 Task: Enable the option "Use video buffers in system memory" for DirectX (DirectDraw) video output.
Action: Mouse moved to (116, 25)
Screenshot: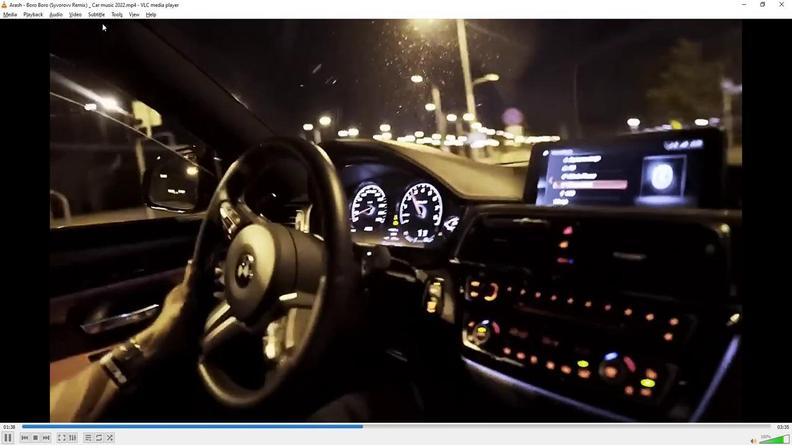 
Action: Mouse pressed left at (116, 25)
Screenshot: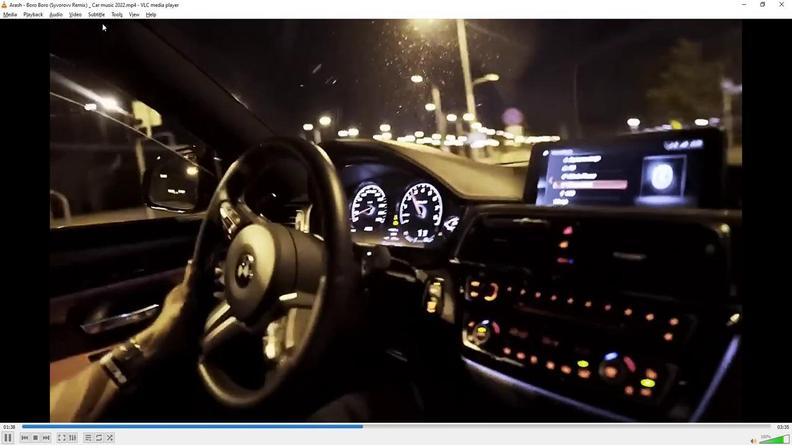 
Action: Mouse moved to (137, 119)
Screenshot: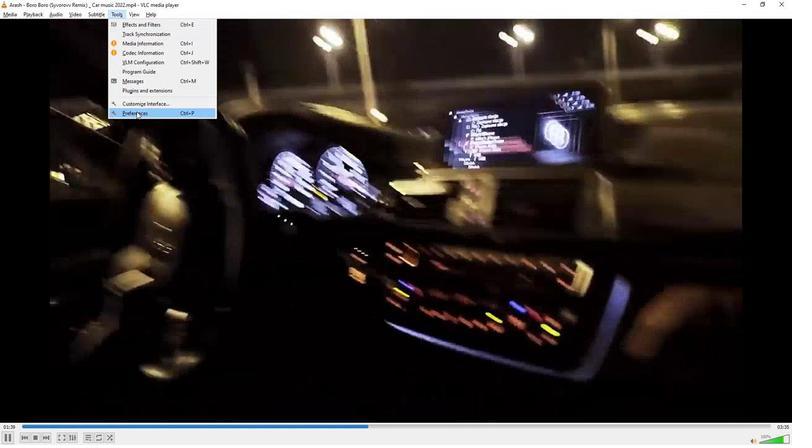 
Action: Mouse pressed left at (137, 119)
Screenshot: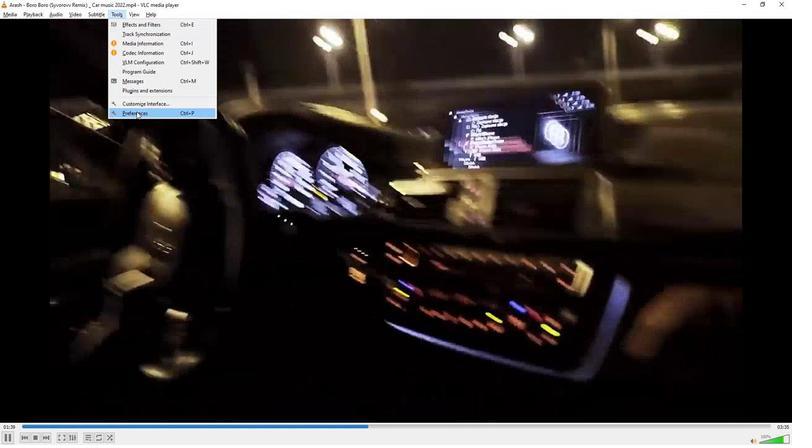 
Action: Mouse moved to (174, 349)
Screenshot: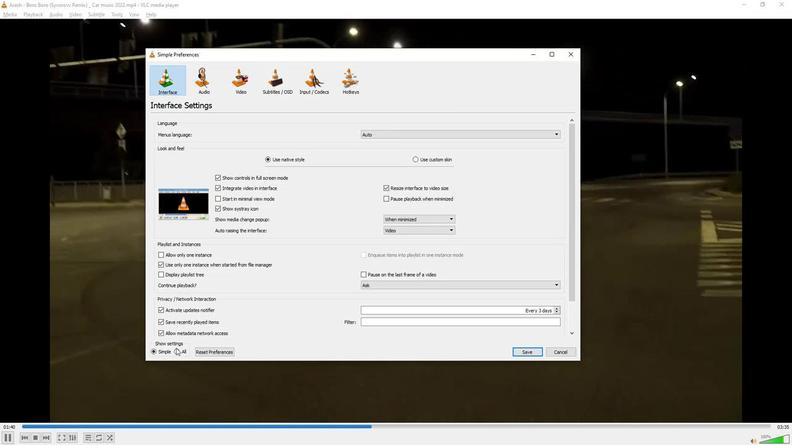 
Action: Mouse pressed left at (174, 349)
Screenshot: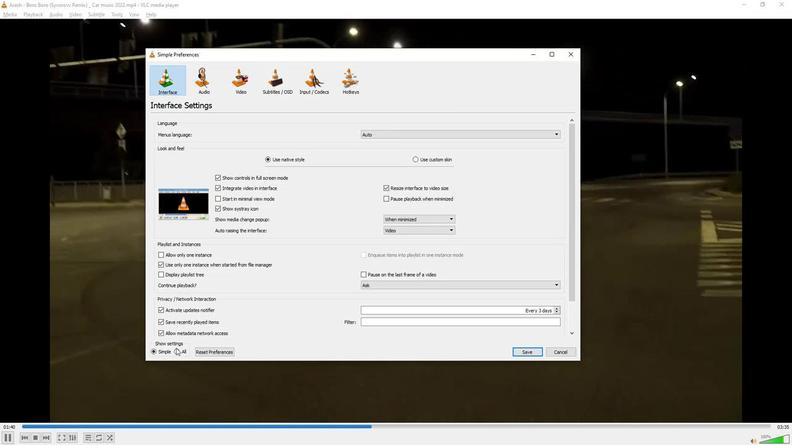 
Action: Mouse moved to (183, 267)
Screenshot: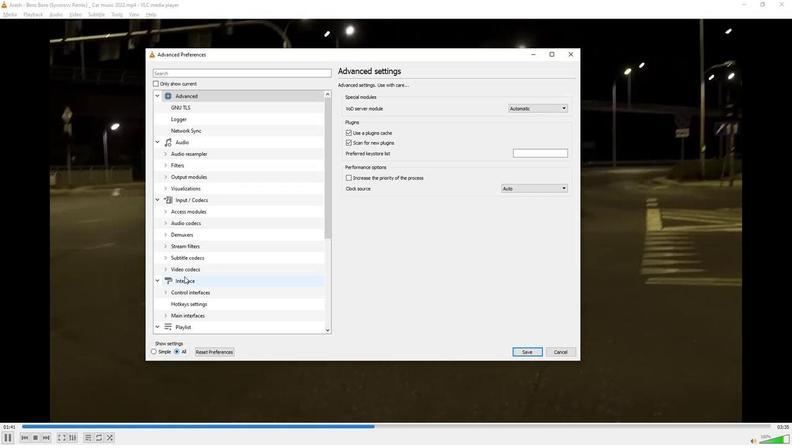 
Action: Mouse scrolled (183, 267) with delta (0, 0)
Screenshot: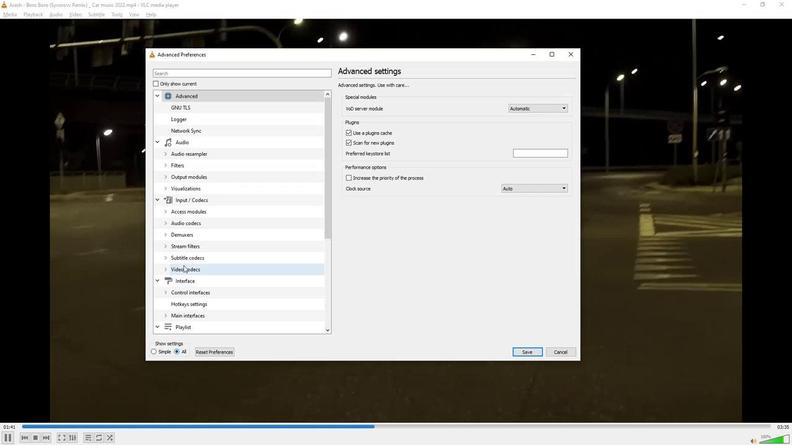 
Action: Mouse scrolled (183, 267) with delta (0, 0)
Screenshot: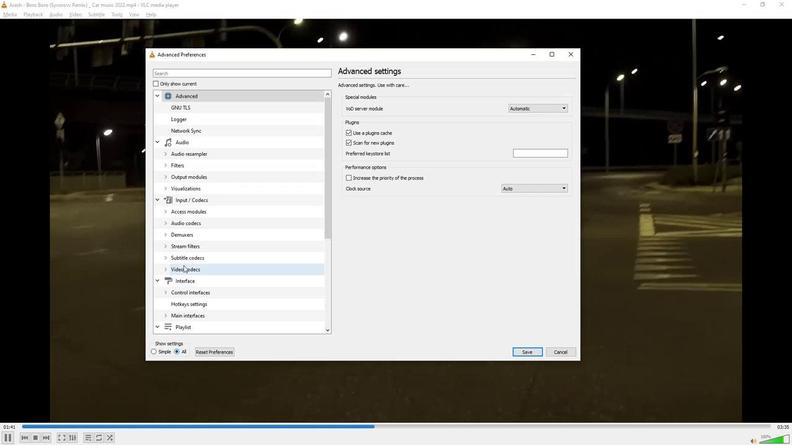 
Action: Mouse scrolled (183, 267) with delta (0, 0)
Screenshot: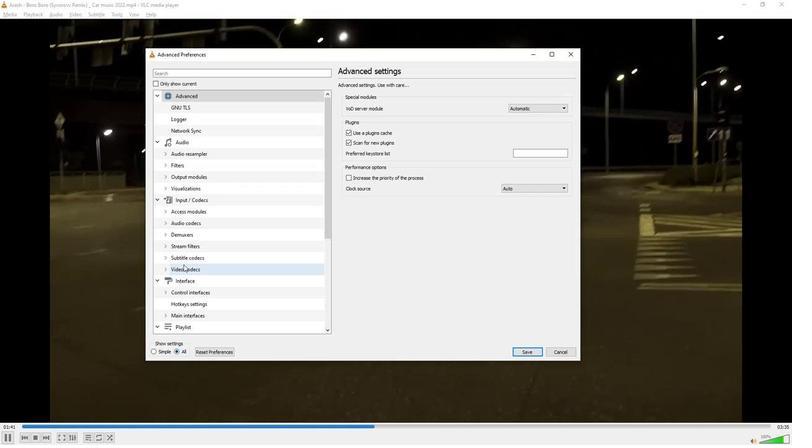
Action: Mouse scrolled (183, 267) with delta (0, 0)
Screenshot: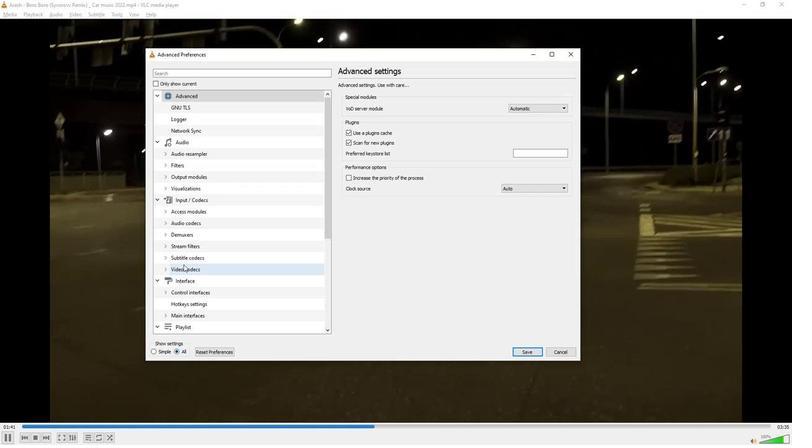 
Action: Mouse moved to (181, 267)
Screenshot: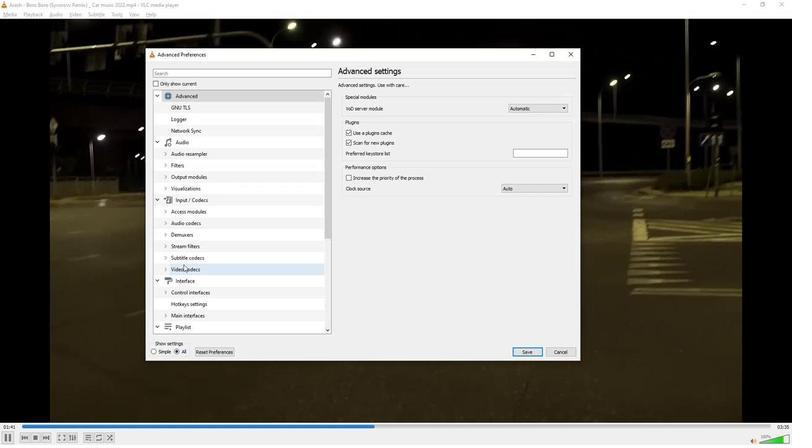 
Action: Mouse scrolled (181, 266) with delta (0, 0)
Screenshot: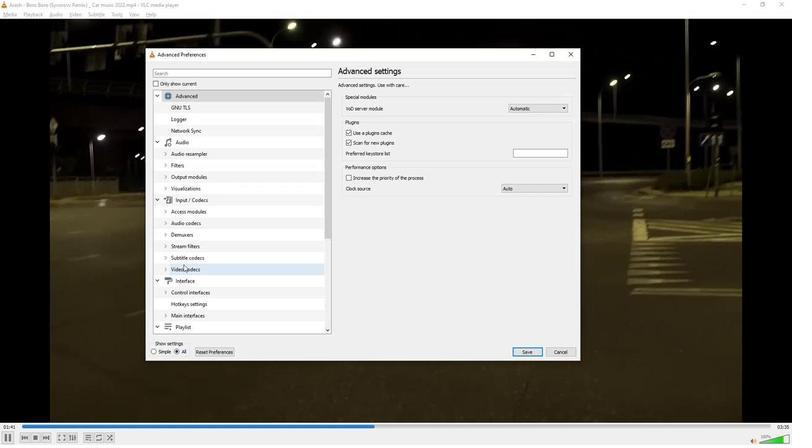
Action: Mouse moved to (165, 305)
Screenshot: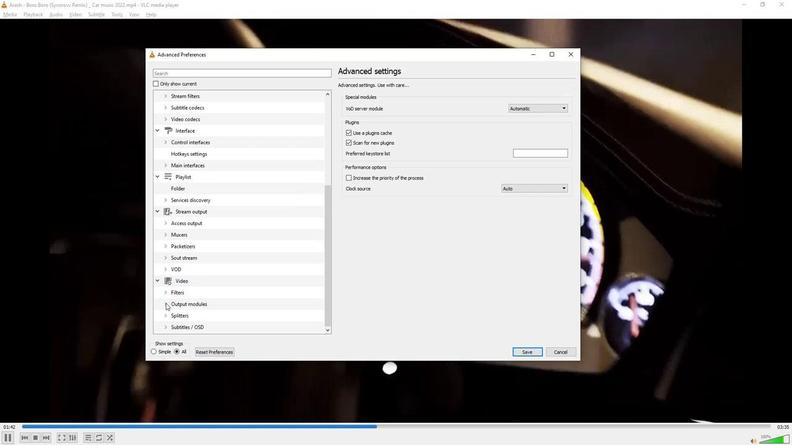 
Action: Mouse pressed left at (165, 305)
Screenshot: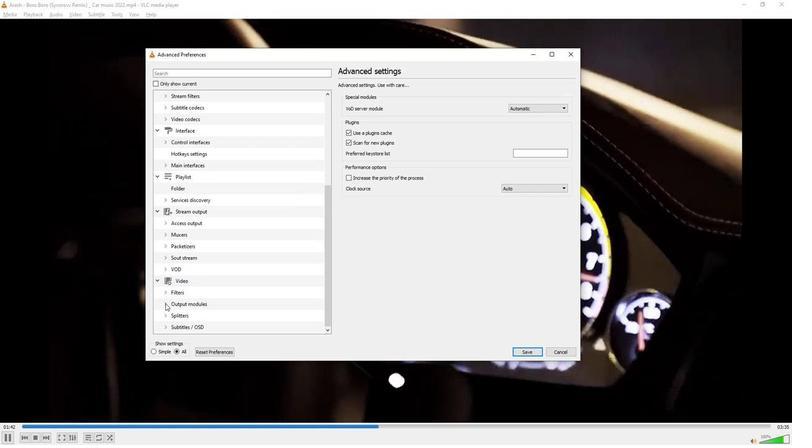 
Action: Mouse moved to (181, 297)
Screenshot: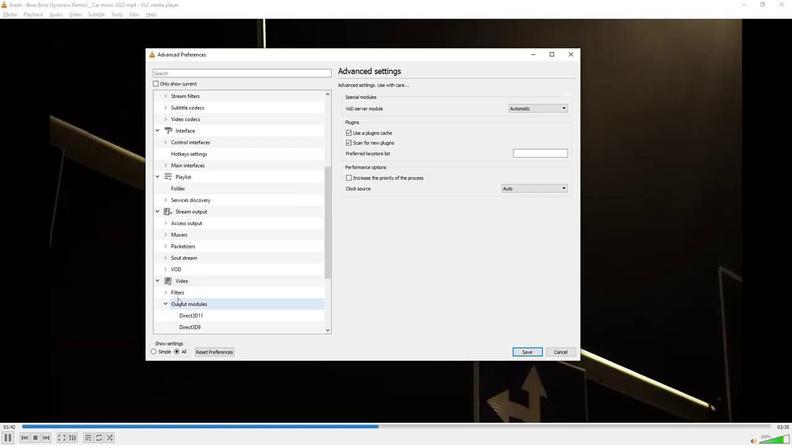 
Action: Mouse scrolled (181, 296) with delta (0, 0)
Screenshot: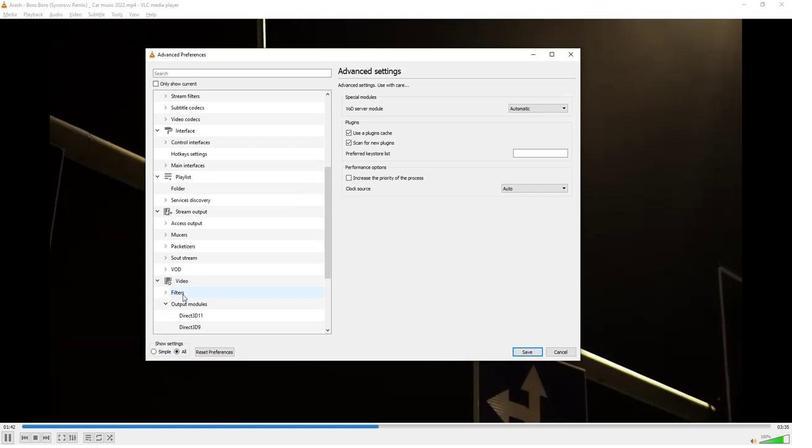
Action: Mouse scrolled (181, 296) with delta (0, 0)
Screenshot: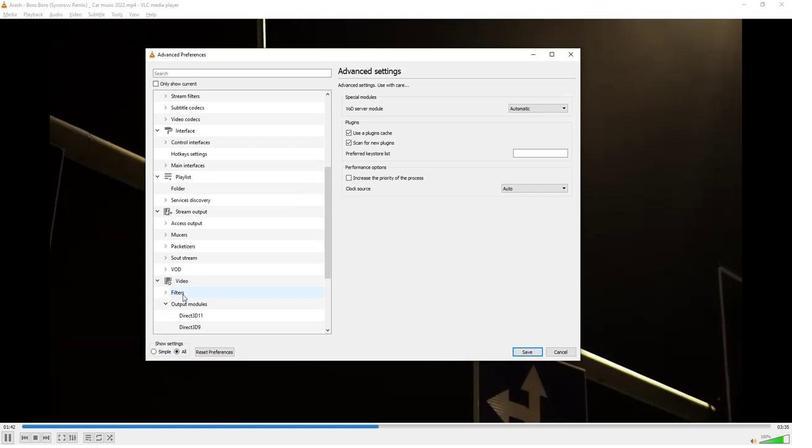
Action: Mouse scrolled (181, 296) with delta (0, 0)
Screenshot: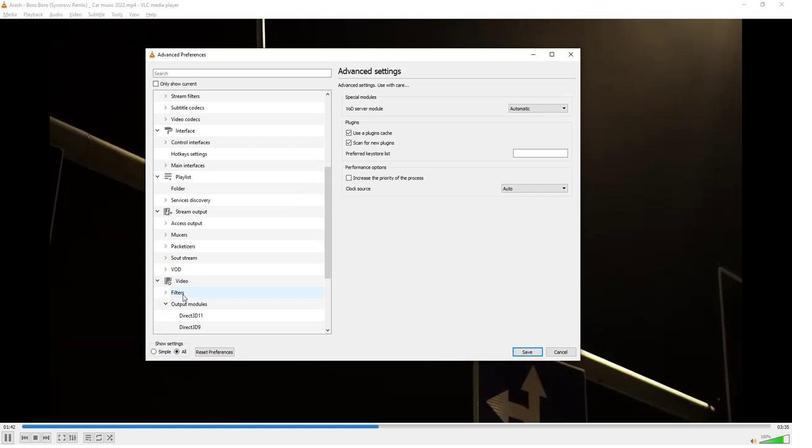 
Action: Mouse scrolled (181, 296) with delta (0, 0)
Screenshot: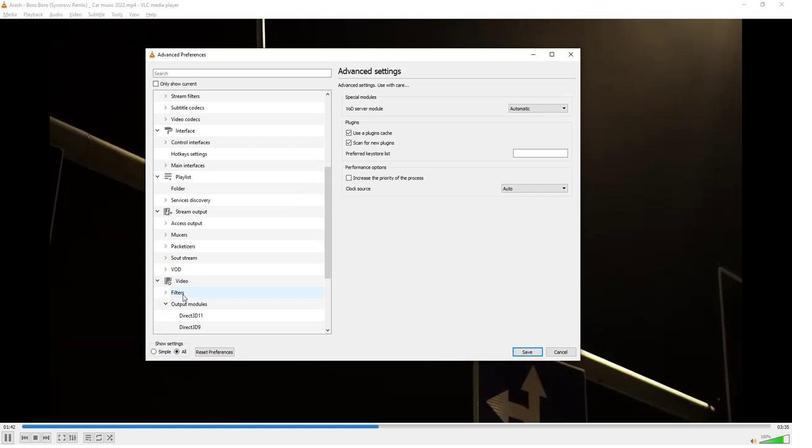 
Action: Mouse scrolled (181, 296) with delta (0, 0)
Screenshot: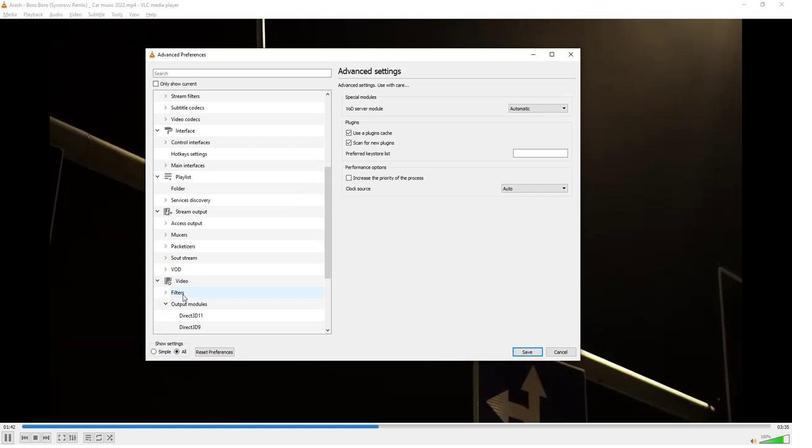 
Action: Mouse moved to (182, 296)
Screenshot: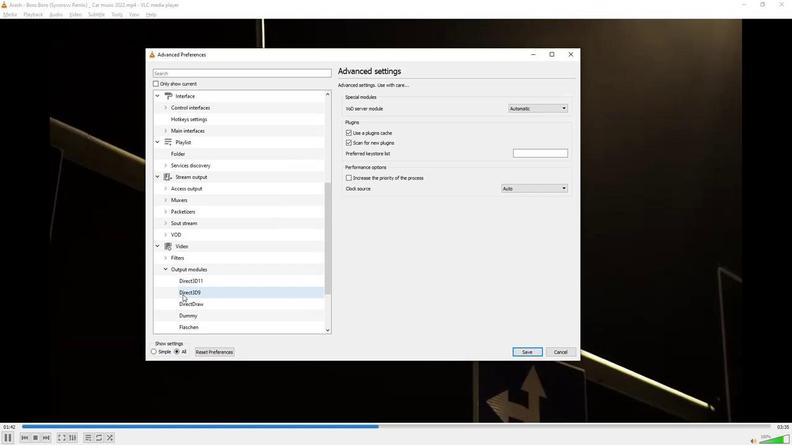 
Action: Mouse scrolled (182, 297) with delta (0, 0)
Screenshot: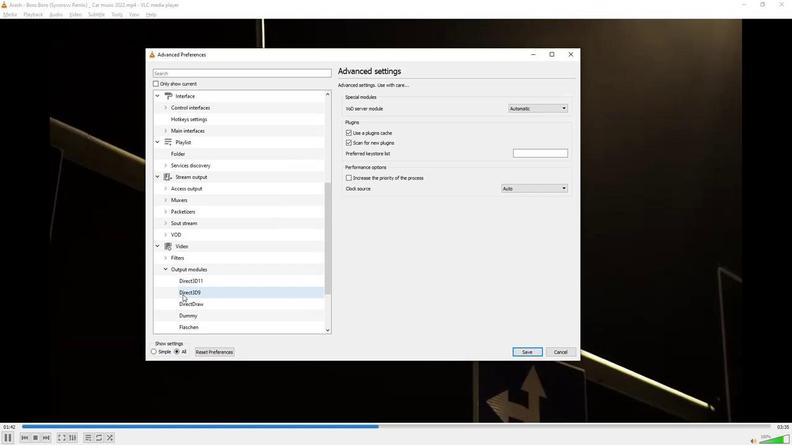 
Action: Mouse moved to (183, 295)
Screenshot: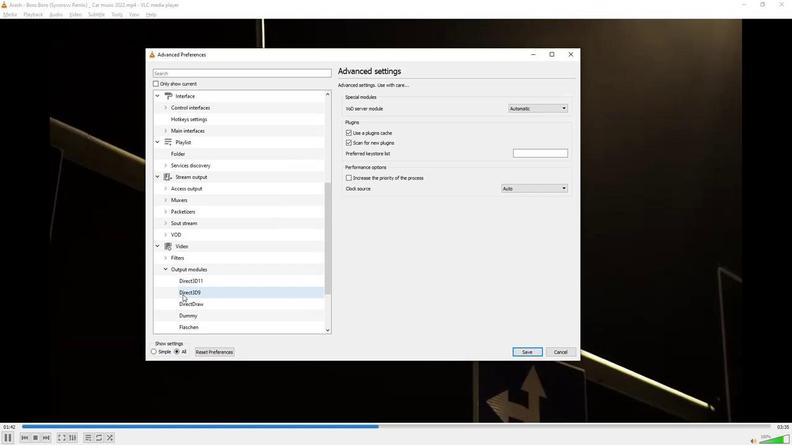 
Action: Mouse scrolled (183, 294) with delta (0, 0)
Screenshot: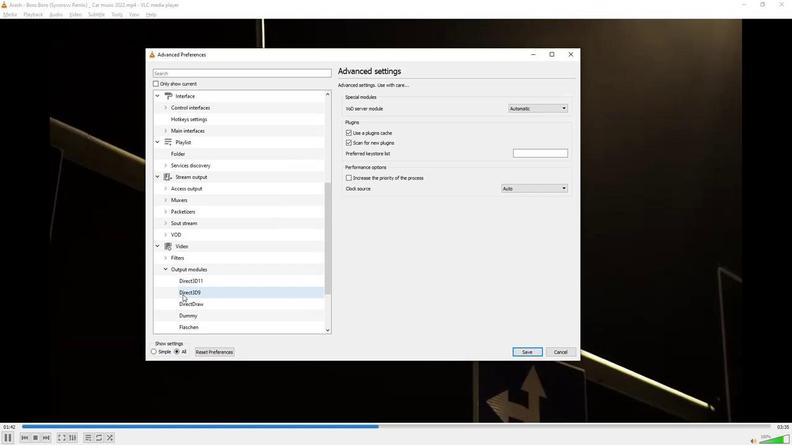 
Action: Mouse moved to (194, 240)
Screenshot: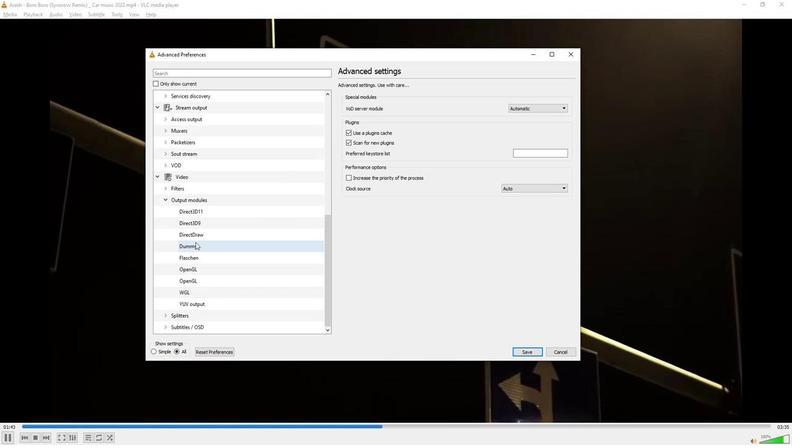 
Action: Mouse pressed left at (194, 240)
Screenshot: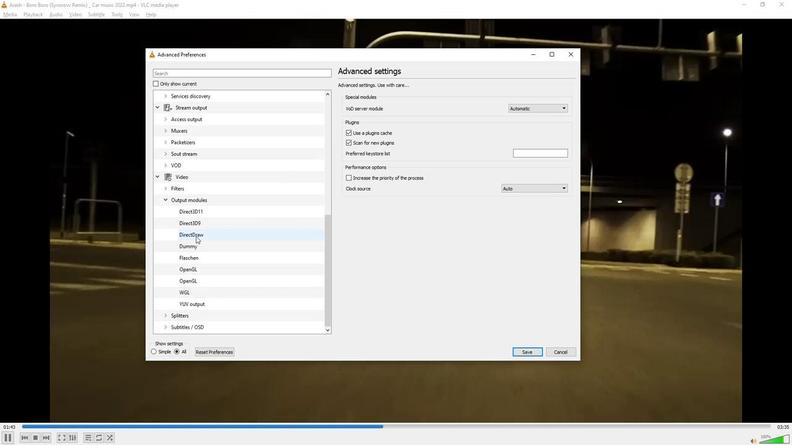 
Action: Mouse moved to (338, 123)
Screenshot: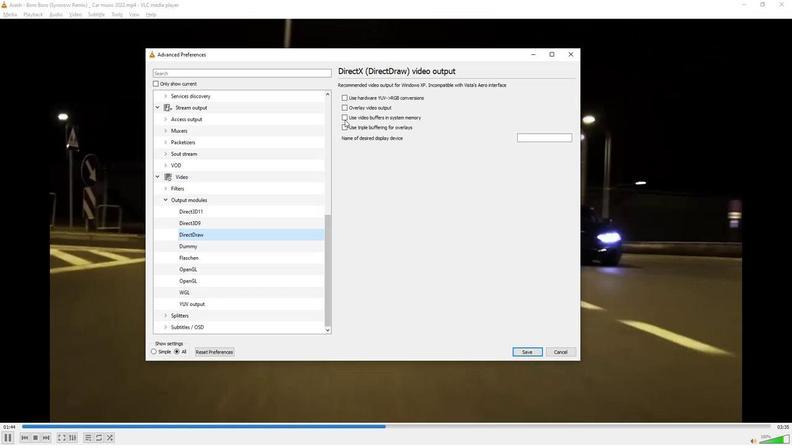 
Action: Mouse pressed left at (338, 123)
Screenshot: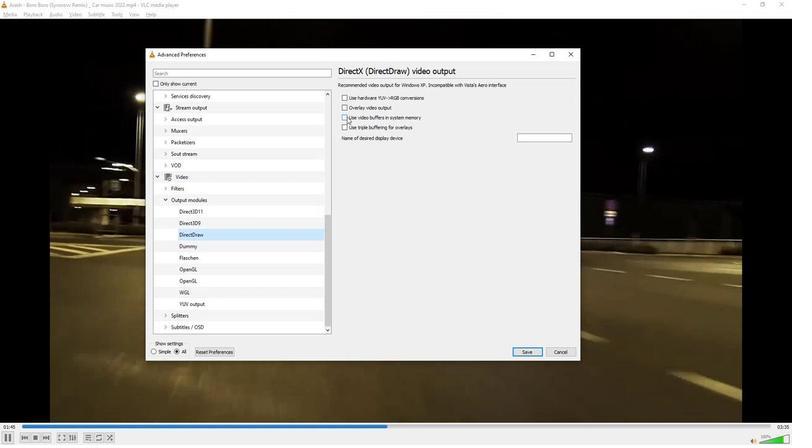 
Action: Mouse moved to (359, 186)
Screenshot: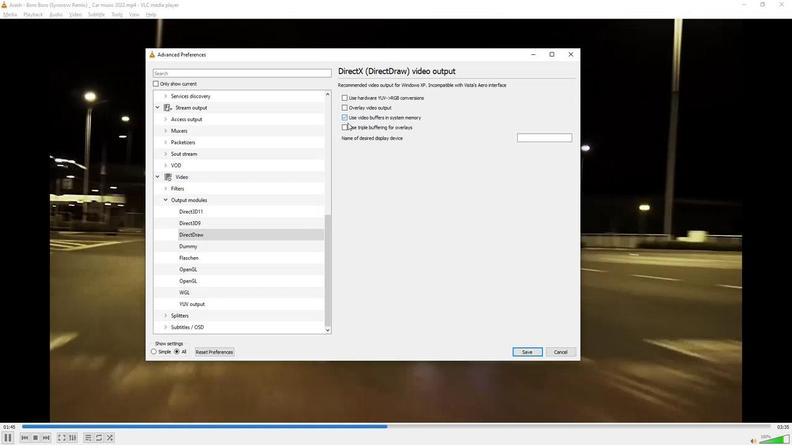 
